 Task: Look for products in the category "Cereal" from Barbara's only.
Action: Mouse moved to (737, 265)
Screenshot: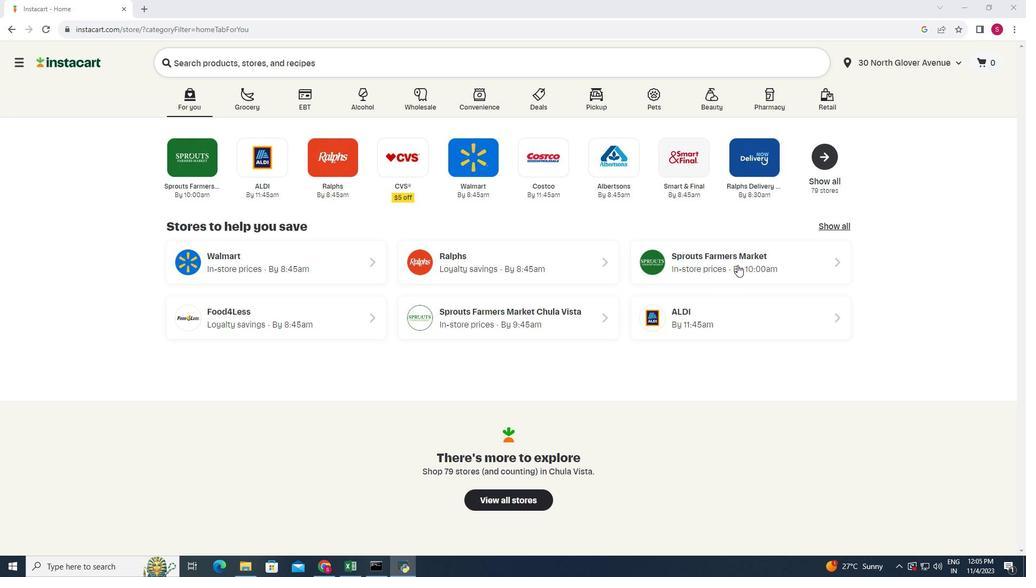 
Action: Mouse pressed left at (737, 265)
Screenshot: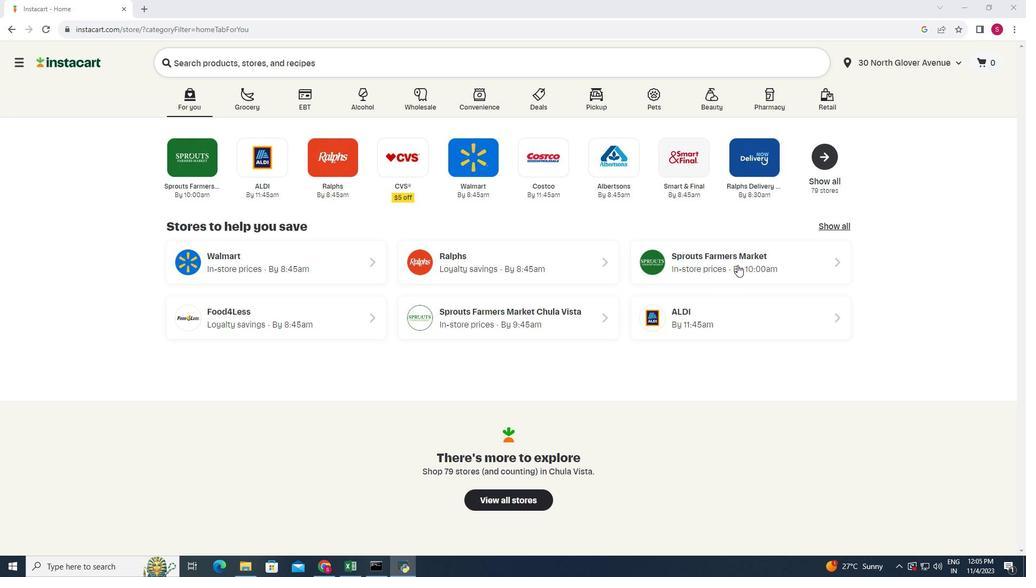 
Action: Mouse moved to (41, 359)
Screenshot: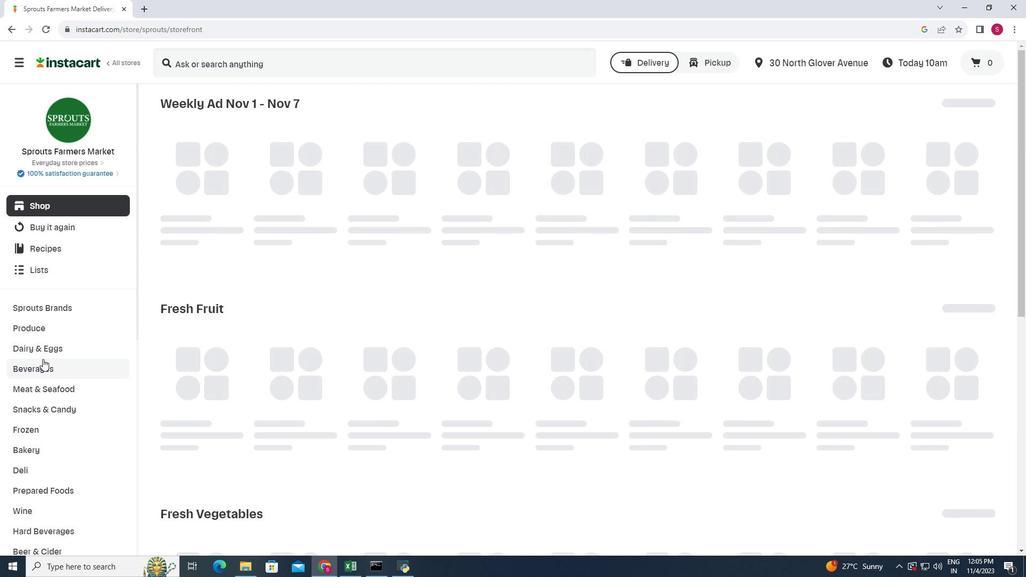 
Action: Mouse scrolled (41, 358) with delta (0, 0)
Screenshot: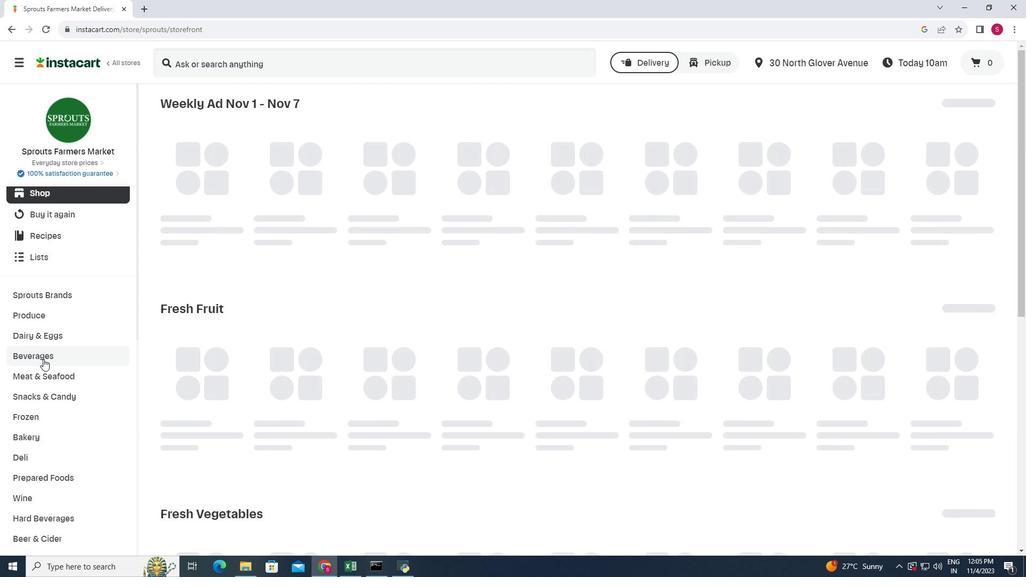 
Action: Mouse moved to (43, 359)
Screenshot: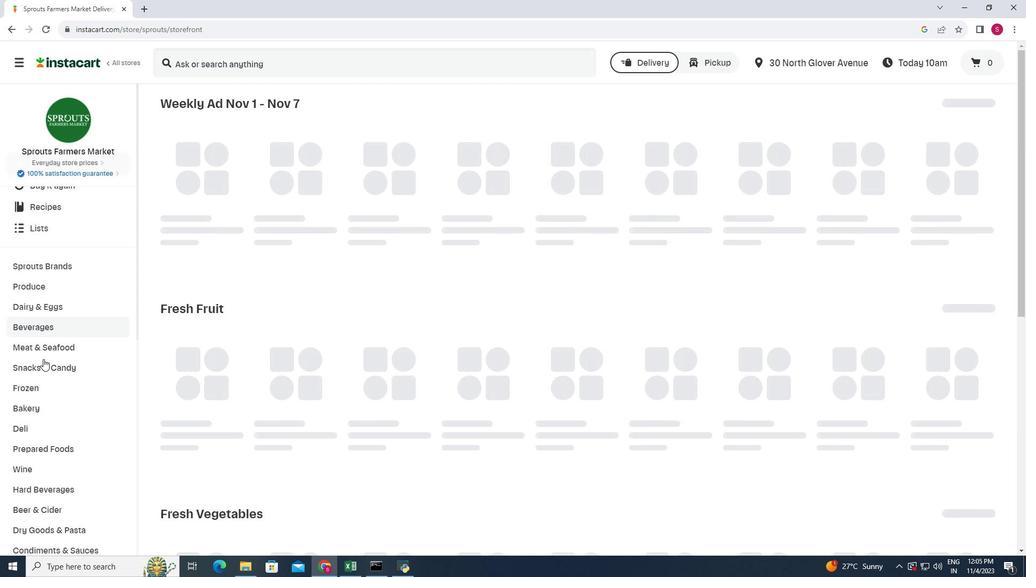 
Action: Mouse scrolled (43, 358) with delta (0, 0)
Screenshot: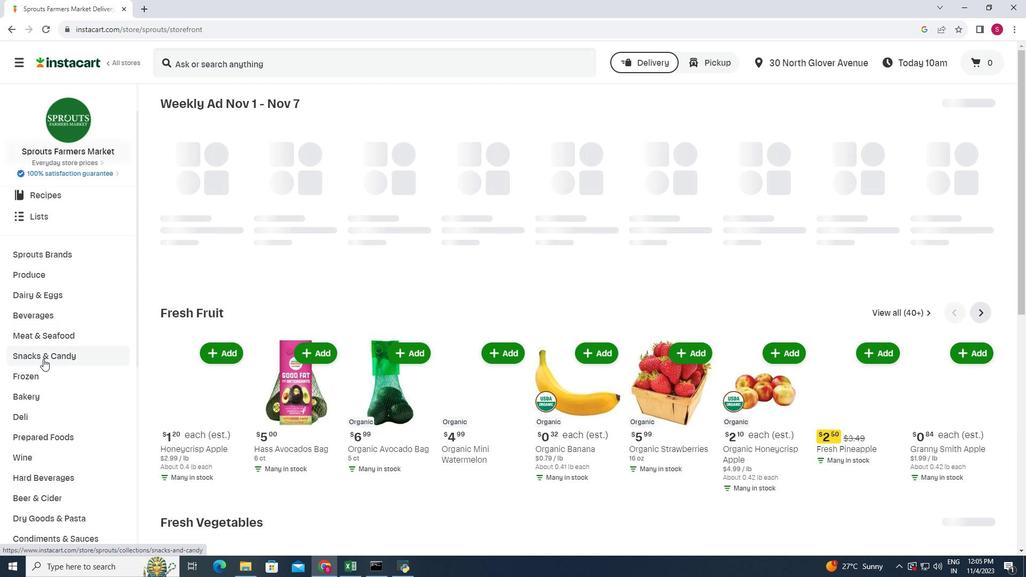 
Action: Mouse scrolled (43, 358) with delta (0, 0)
Screenshot: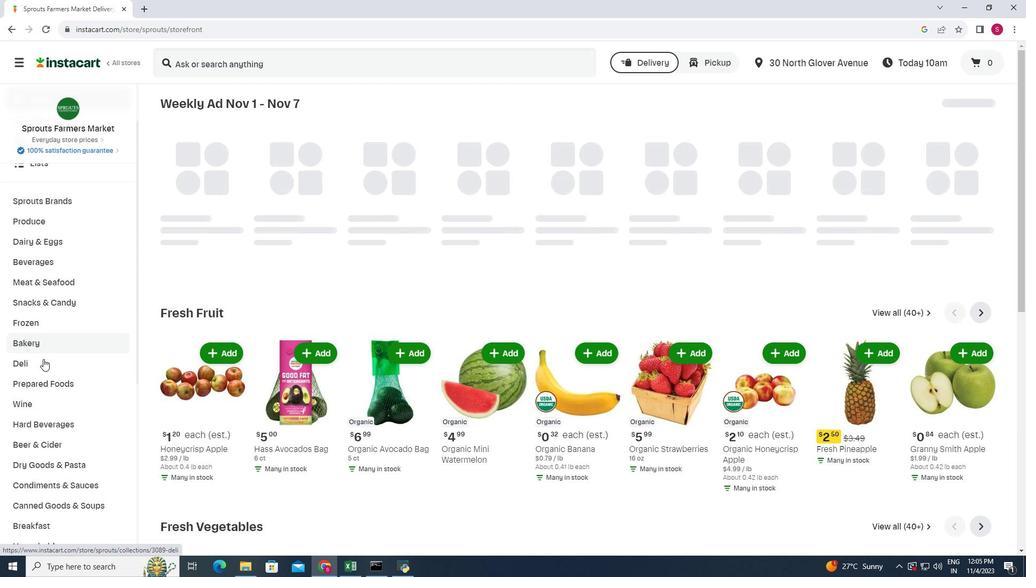 
Action: Mouse moved to (42, 363)
Screenshot: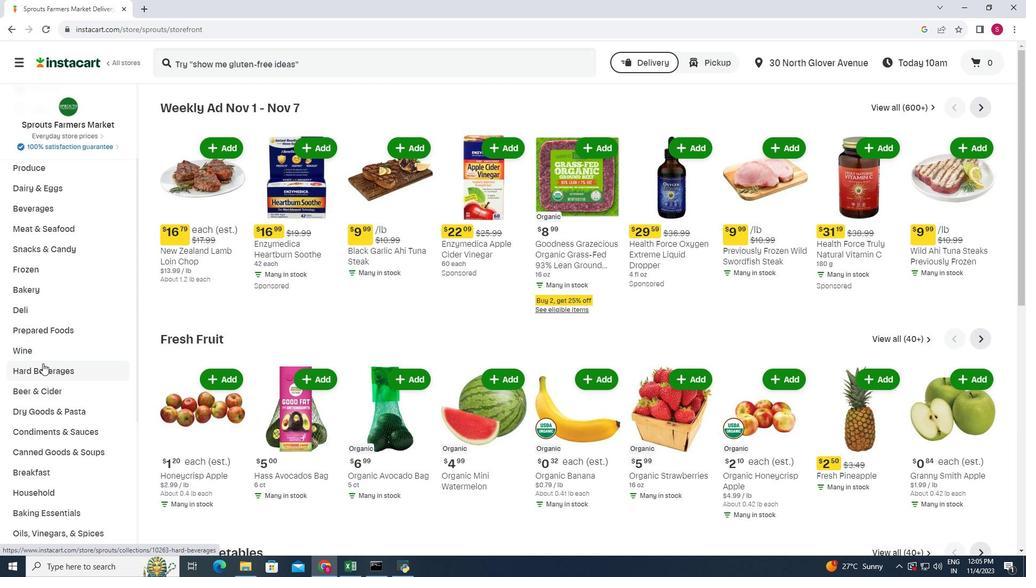 
Action: Mouse scrolled (42, 362) with delta (0, 0)
Screenshot: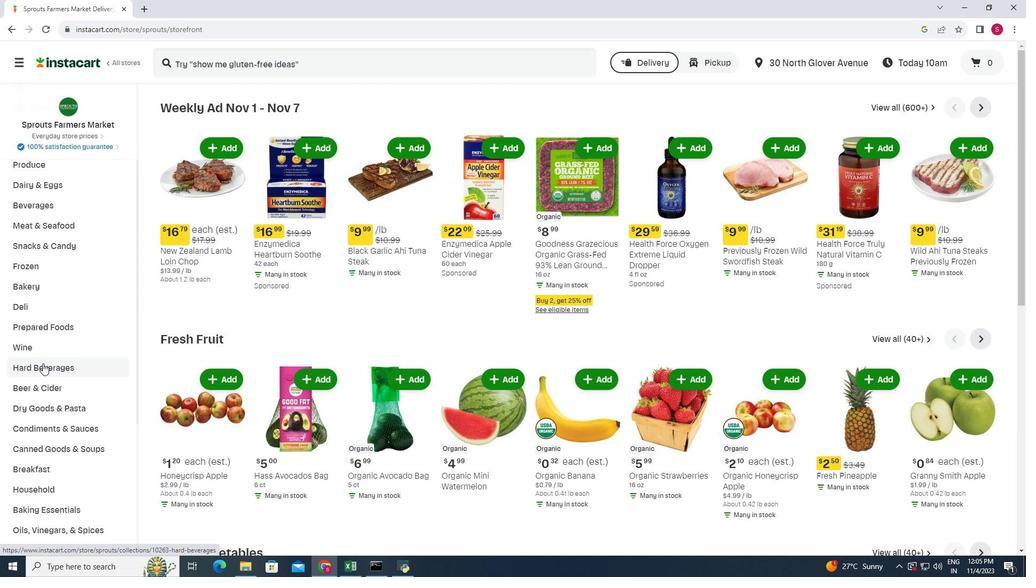 
Action: Mouse moved to (43, 365)
Screenshot: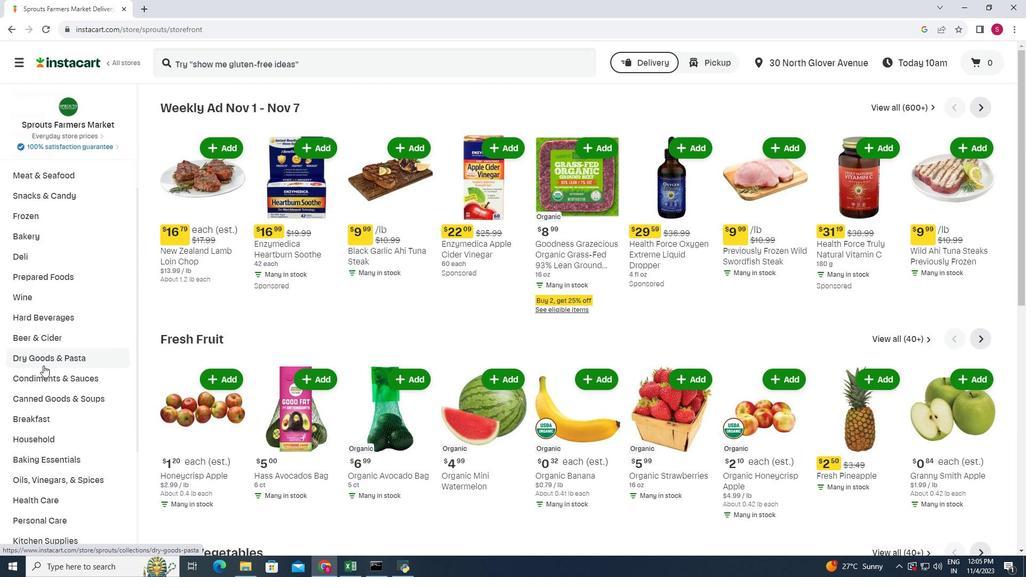 
Action: Mouse scrolled (43, 365) with delta (0, 0)
Screenshot: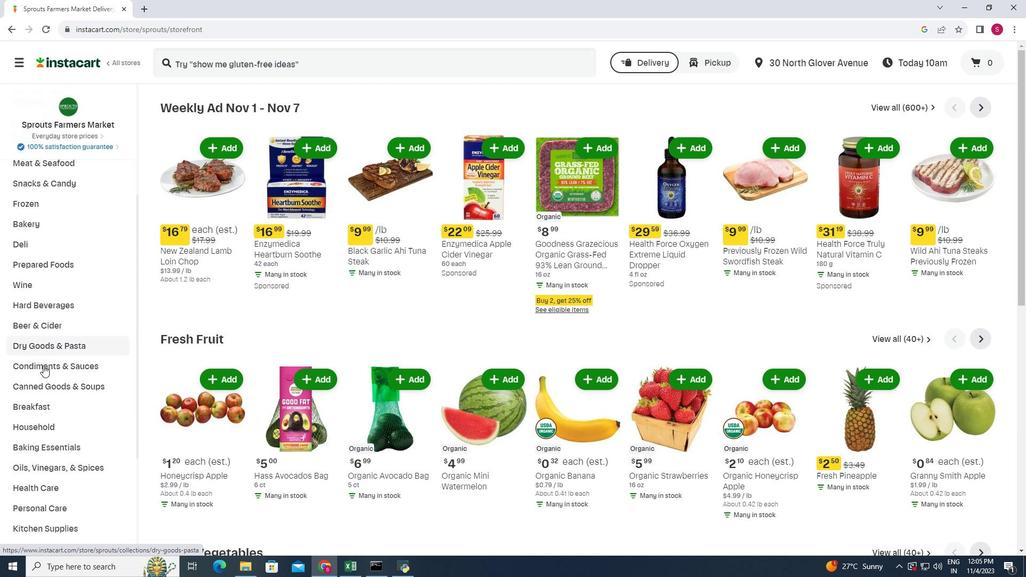 
Action: Mouse moved to (59, 368)
Screenshot: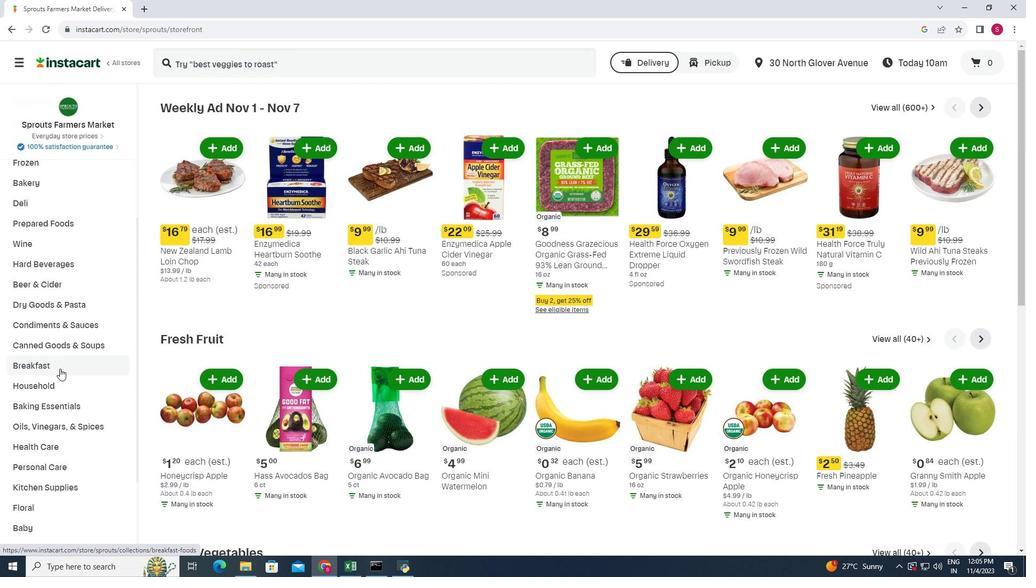 
Action: Mouse pressed left at (59, 368)
Screenshot: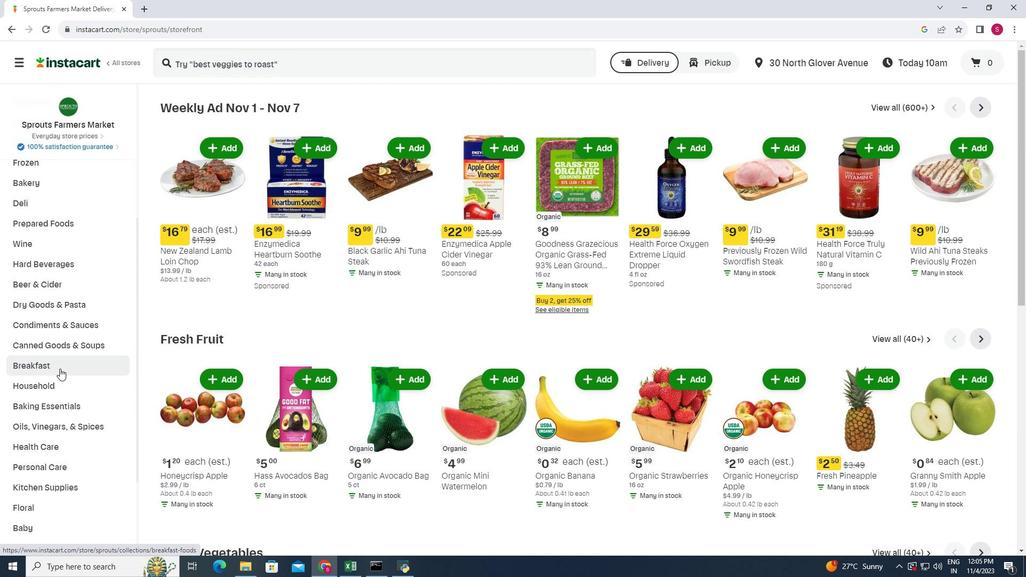 
Action: Mouse moved to (795, 135)
Screenshot: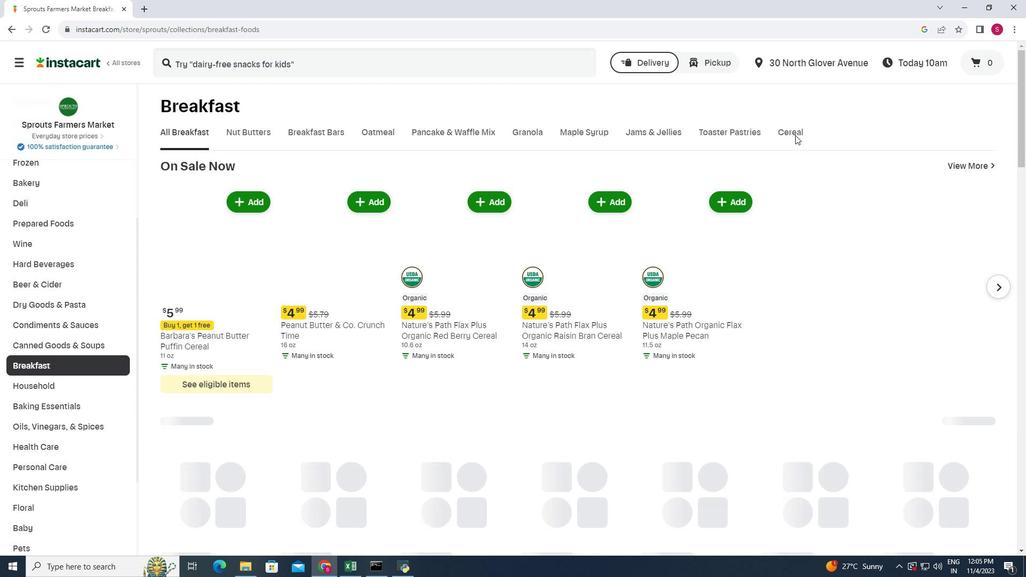 
Action: Mouse pressed left at (795, 135)
Screenshot: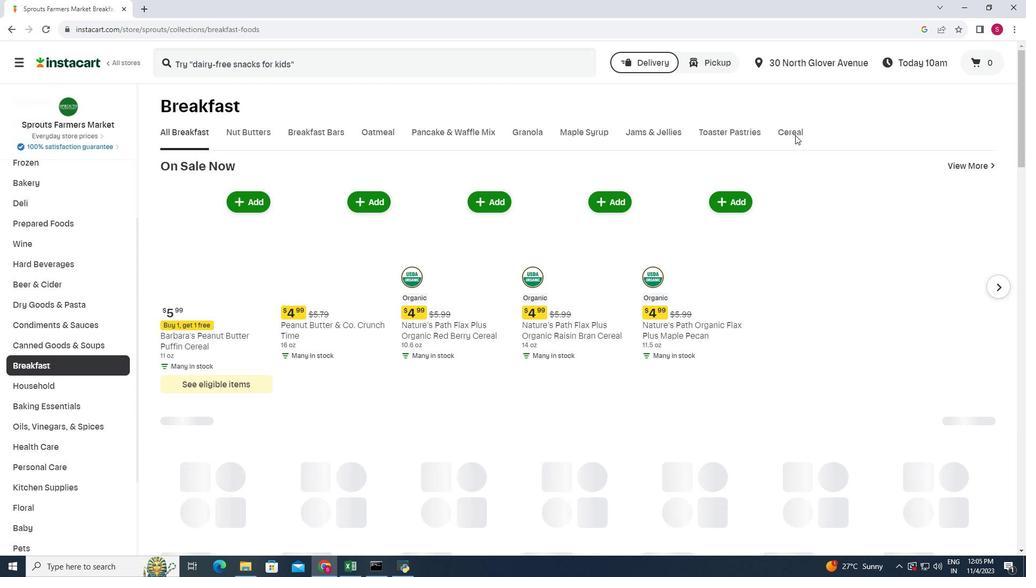
Action: Mouse moved to (433, 166)
Screenshot: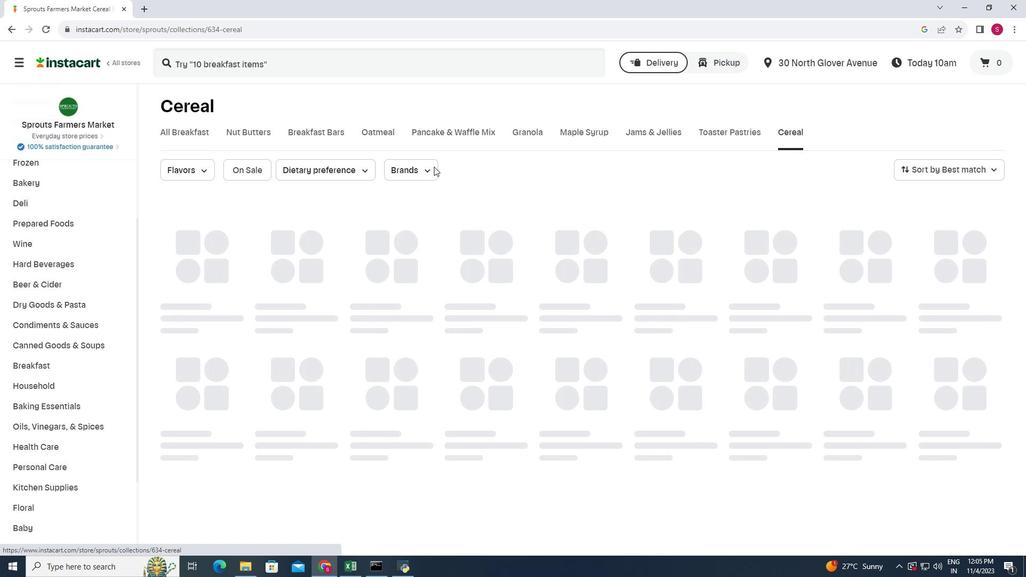 
Action: Mouse pressed left at (433, 166)
Screenshot: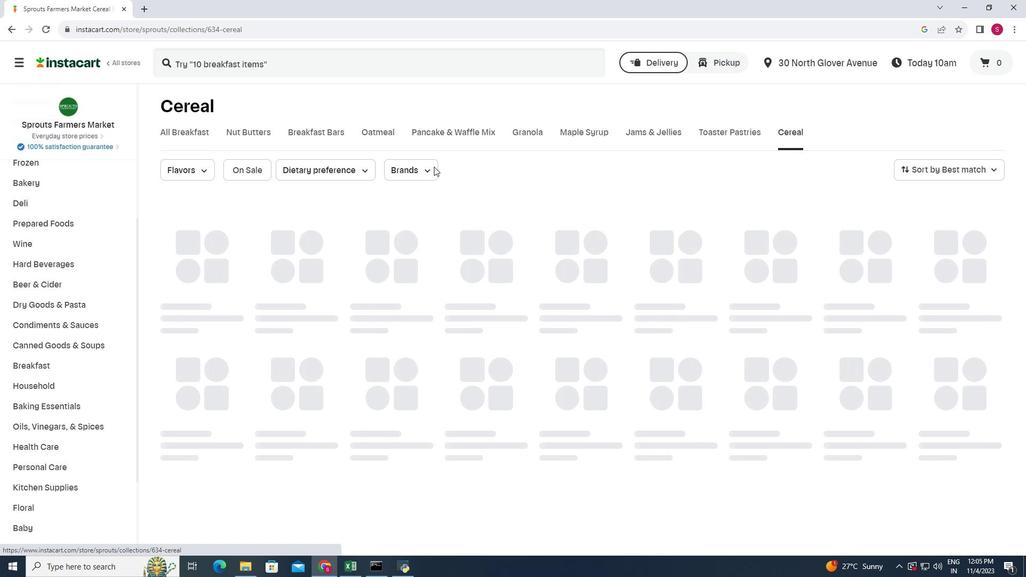 
Action: Mouse moved to (435, 221)
Screenshot: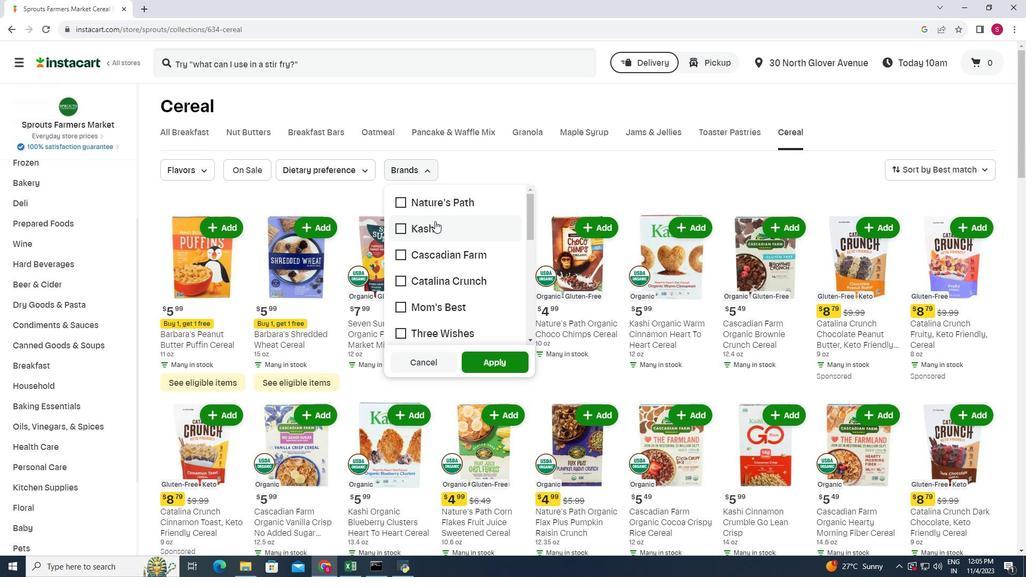 
Action: Mouse scrolled (435, 220) with delta (0, 0)
Screenshot: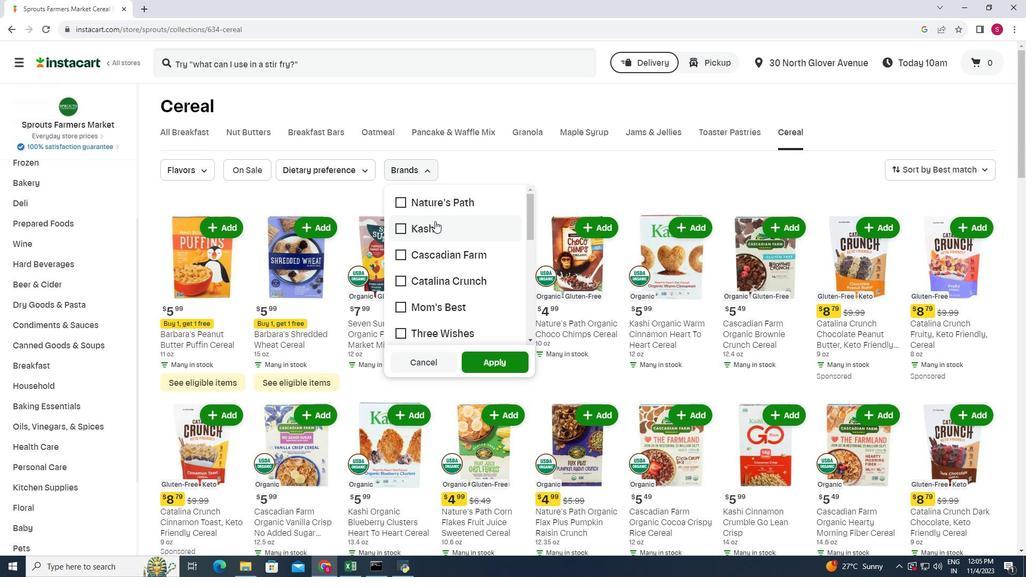 
Action: Mouse scrolled (435, 220) with delta (0, 0)
Screenshot: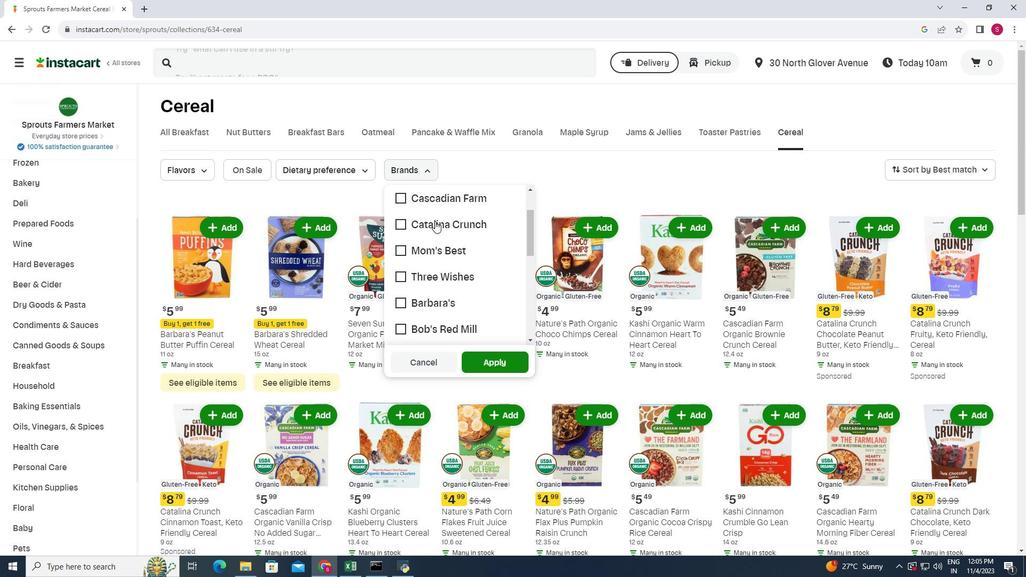 
Action: Mouse scrolled (435, 220) with delta (0, 0)
Screenshot: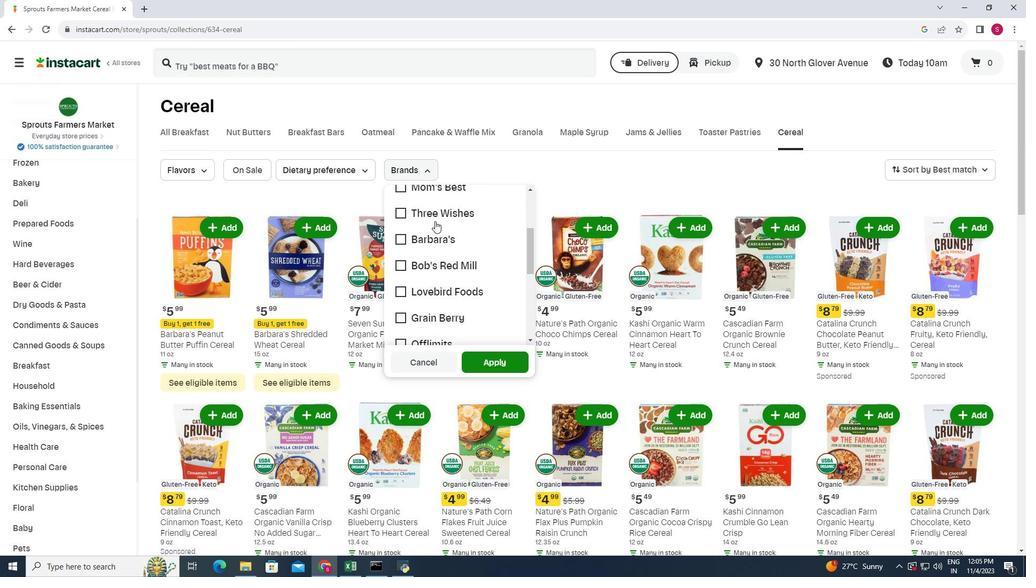 
Action: Mouse moved to (444, 202)
Screenshot: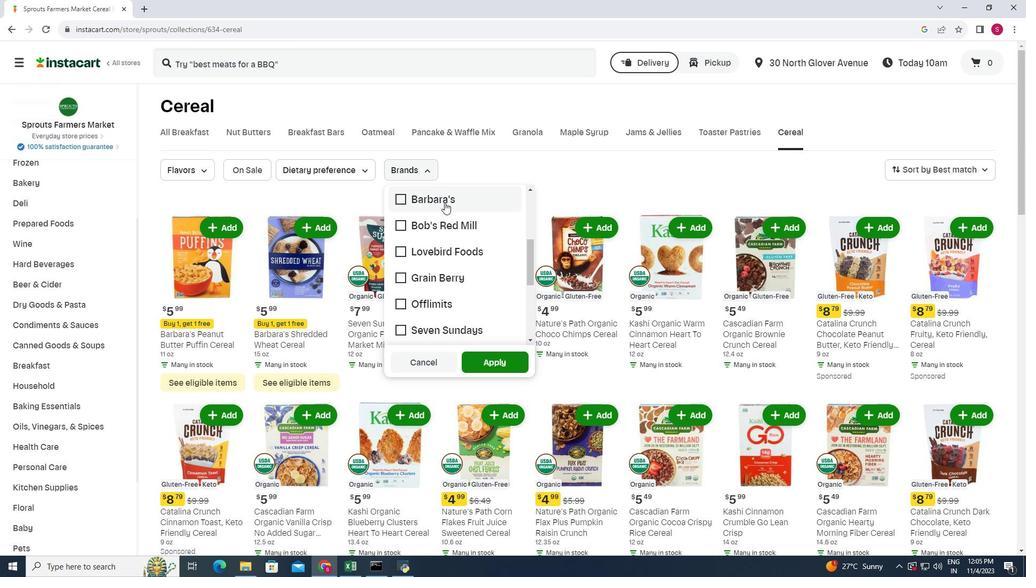 
Action: Mouse pressed left at (444, 202)
Screenshot: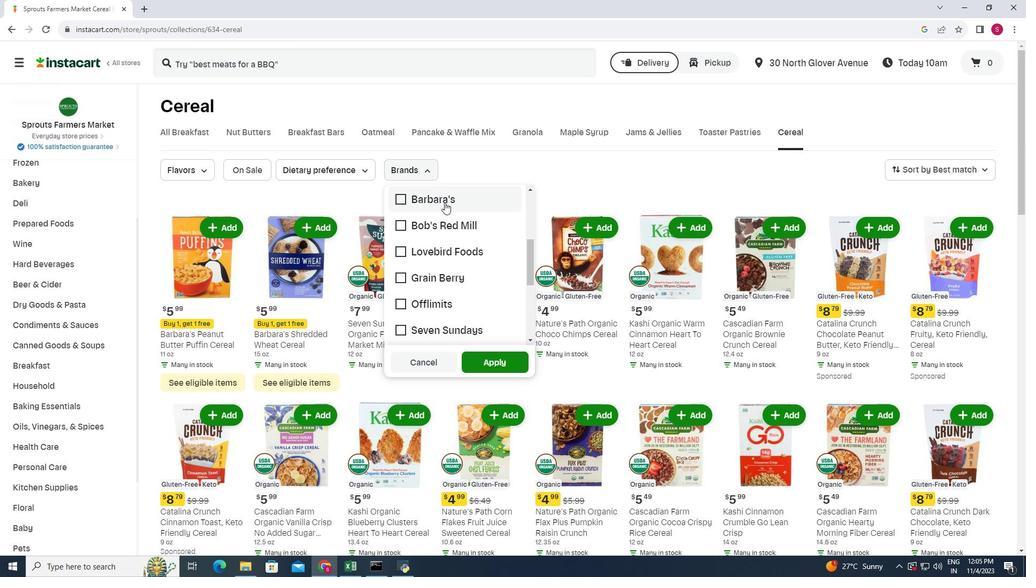 
Action: Mouse moved to (487, 358)
Screenshot: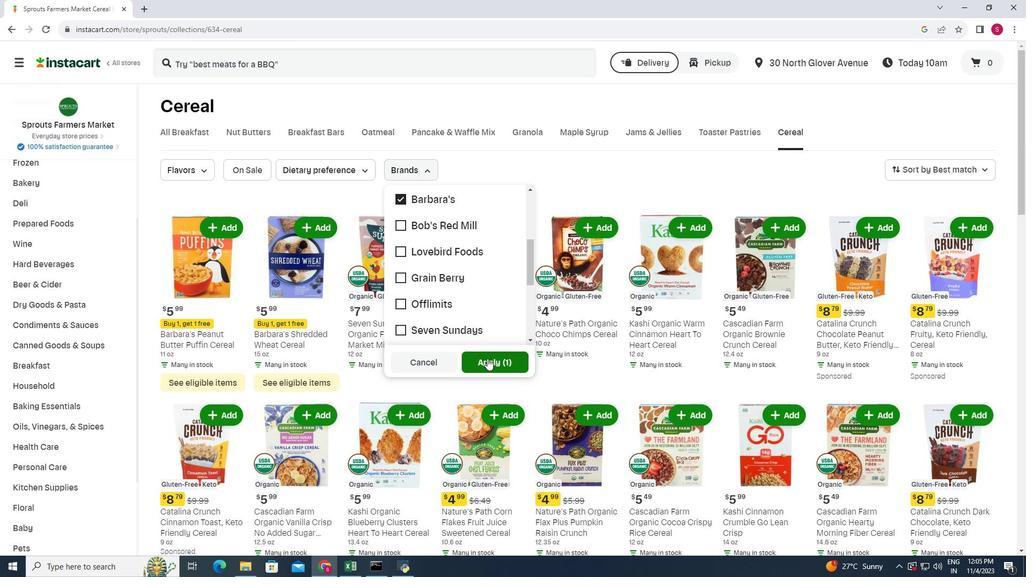 
Action: Mouse pressed left at (487, 358)
Screenshot: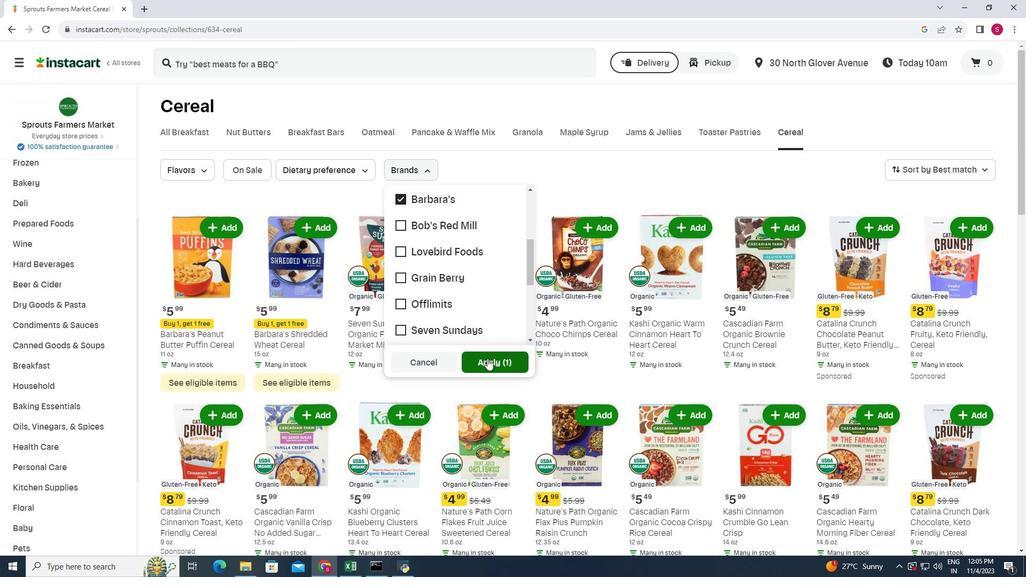 
Action: Mouse moved to (440, 331)
Screenshot: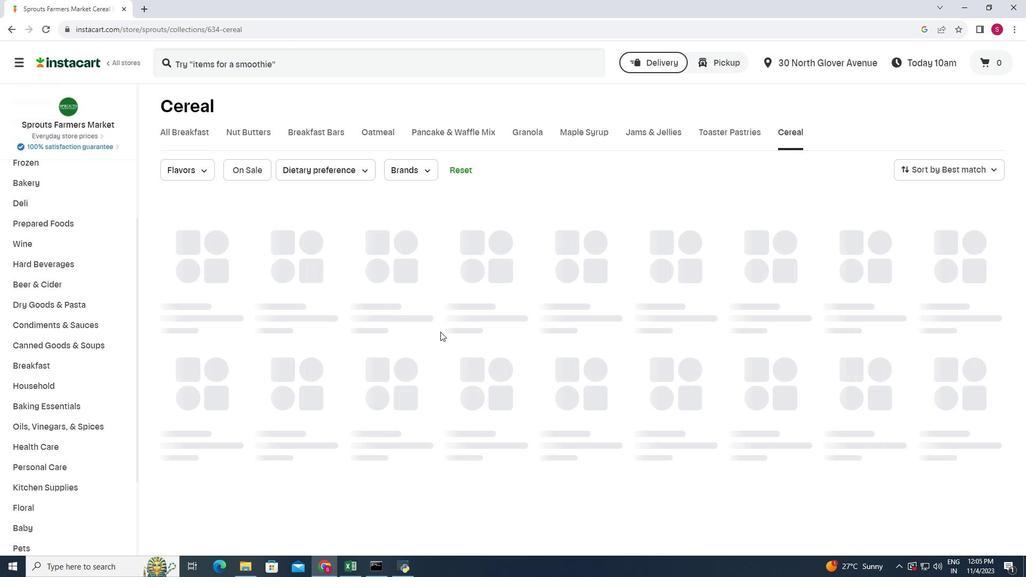 
